 Task: Unfollow the page of ExxonMobil
Action: Mouse moved to (545, 37)
Screenshot: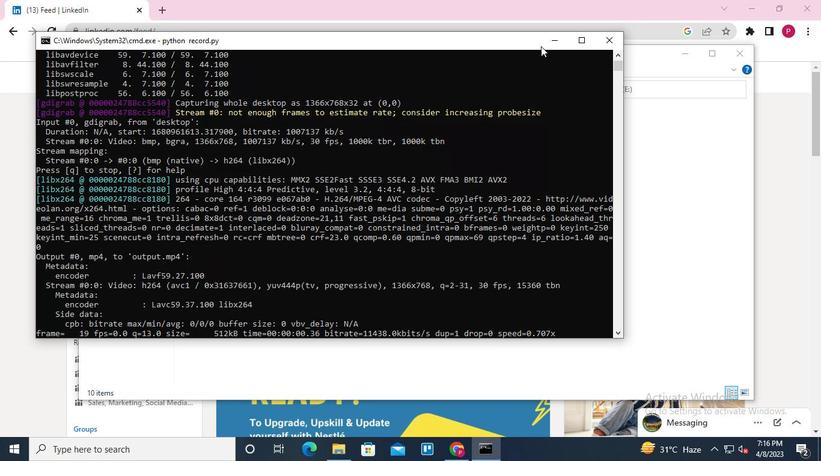 
Action: Mouse pressed left at (545, 37)
Screenshot: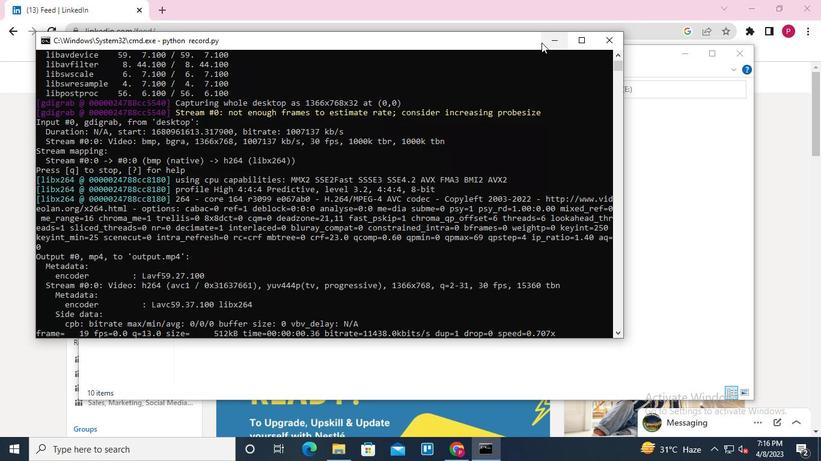 
Action: Mouse moved to (689, 56)
Screenshot: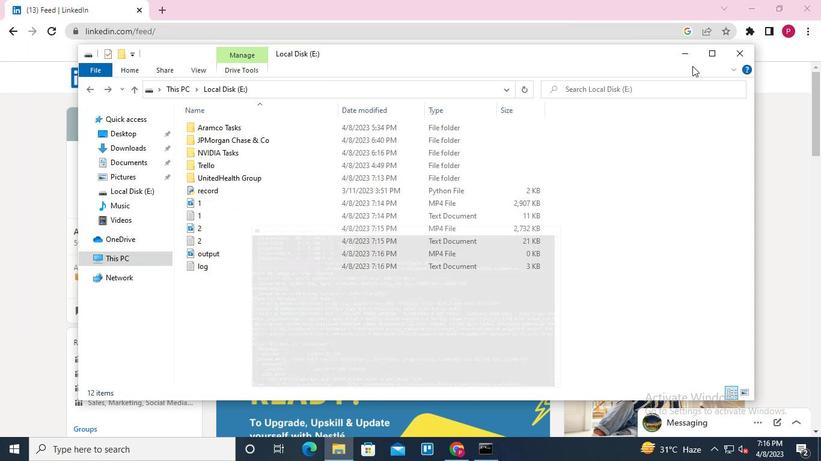 
Action: Mouse pressed left at (689, 56)
Screenshot: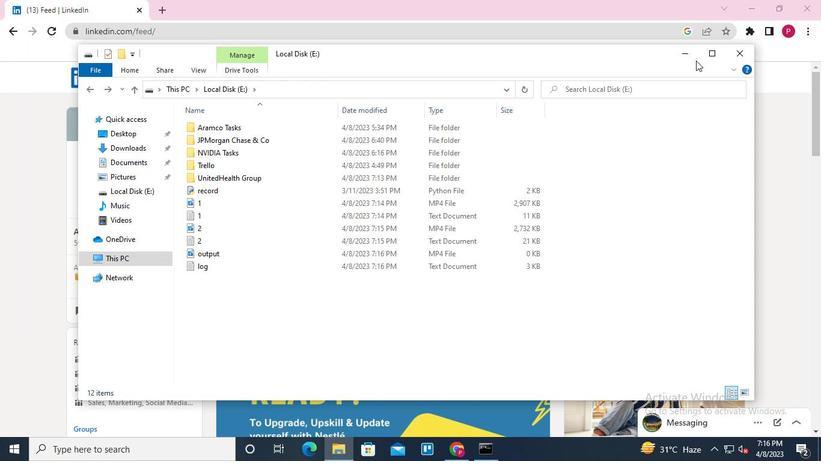 
Action: Mouse moved to (153, 75)
Screenshot: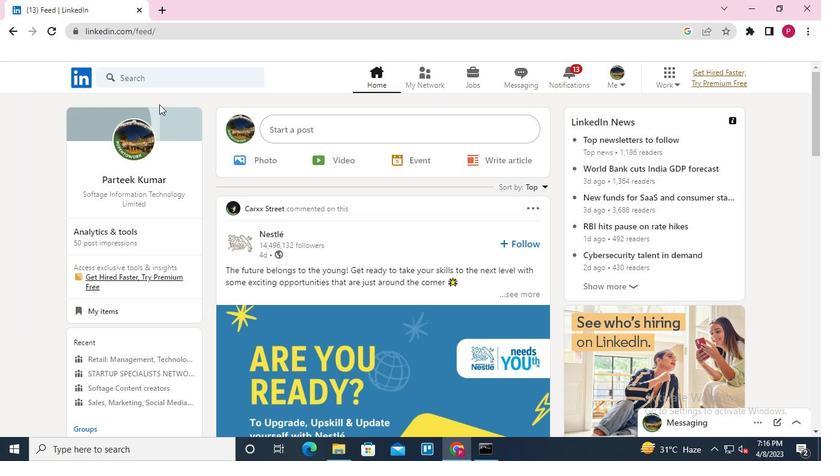 
Action: Mouse pressed left at (153, 75)
Screenshot: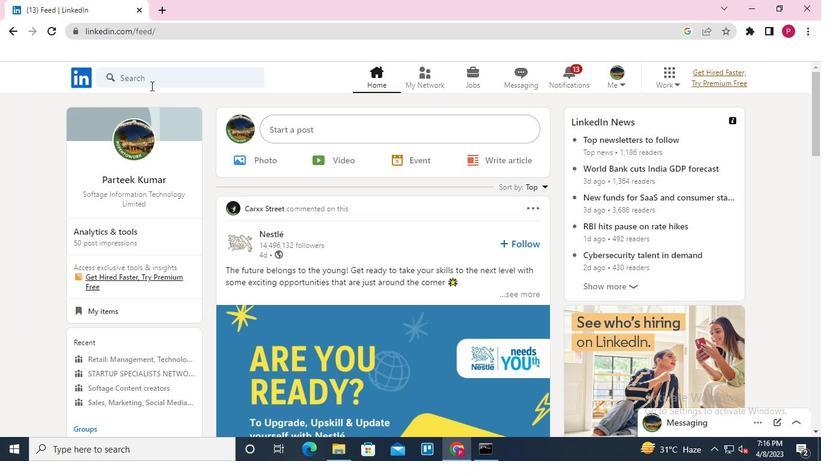 
Action: Mouse moved to (134, 141)
Screenshot: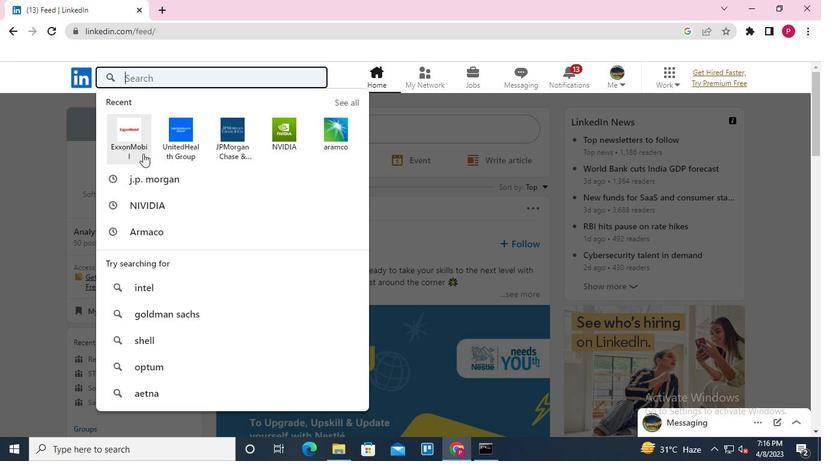 
Action: Mouse pressed left at (134, 141)
Screenshot: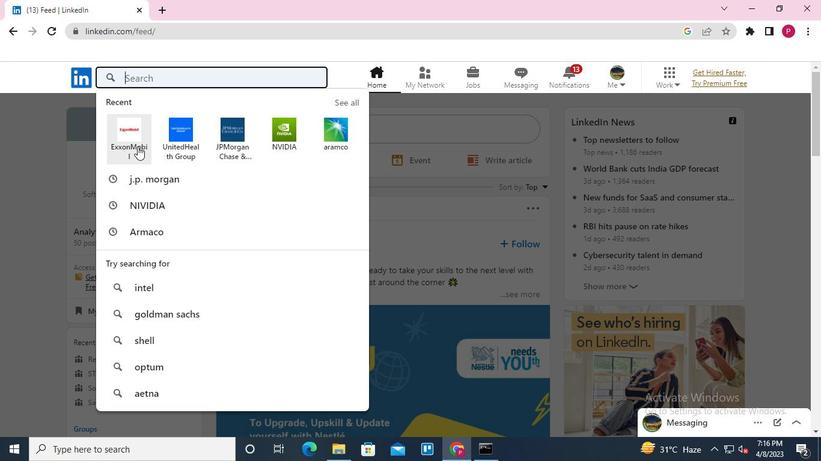 
Action: Mouse moved to (138, 296)
Screenshot: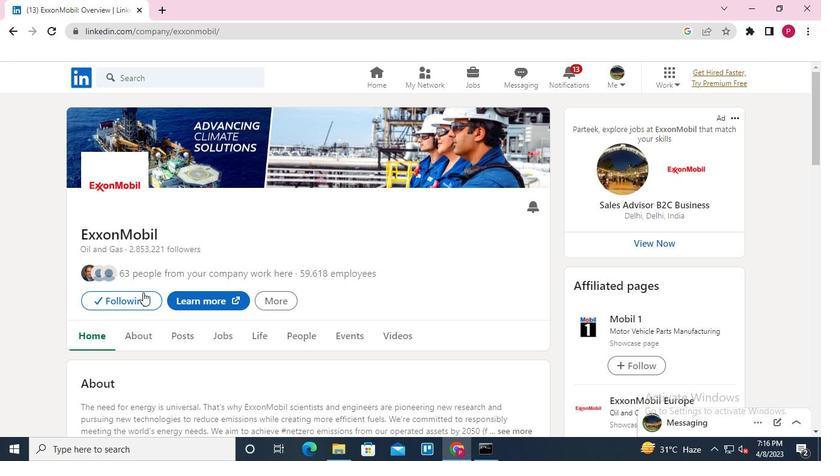 
Action: Mouse pressed left at (138, 296)
Screenshot: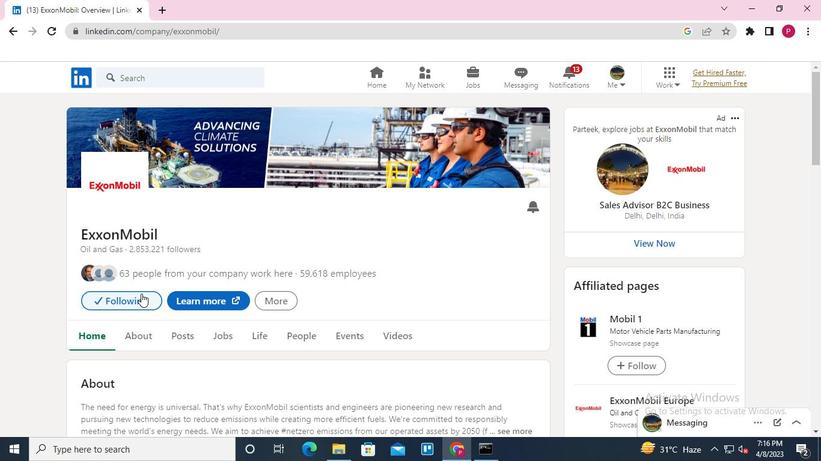 
Action: Mouse moved to (481, 285)
Screenshot: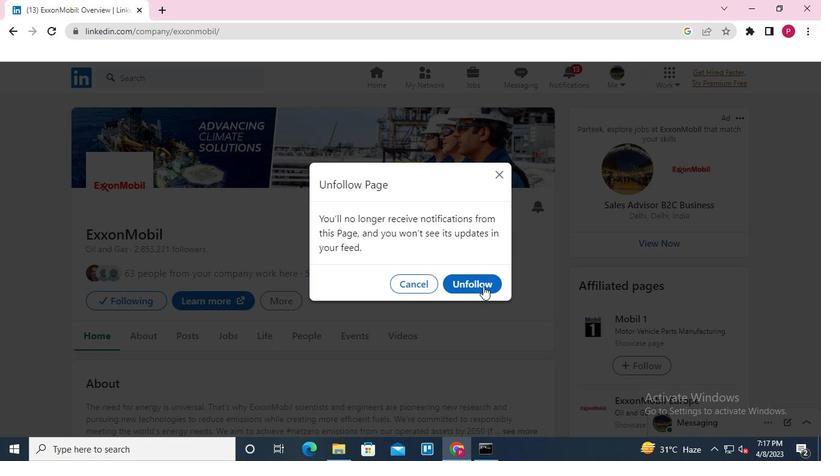 
Action: Mouse pressed left at (481, 285)
Screenshot: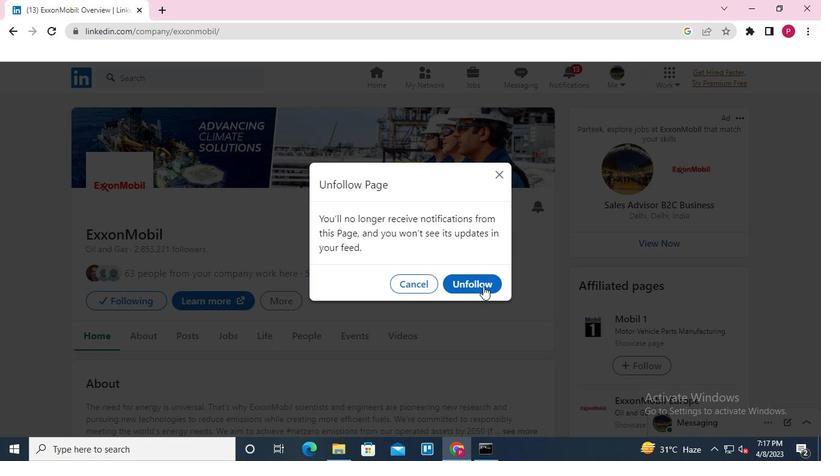 
Action: Keyboard Key.alt_l
Screenshot: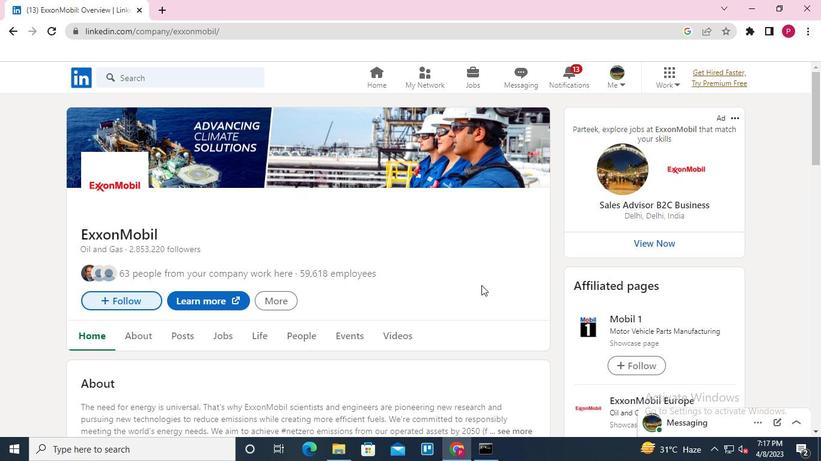 
Action: Keyboard Key.tab
Screenshot: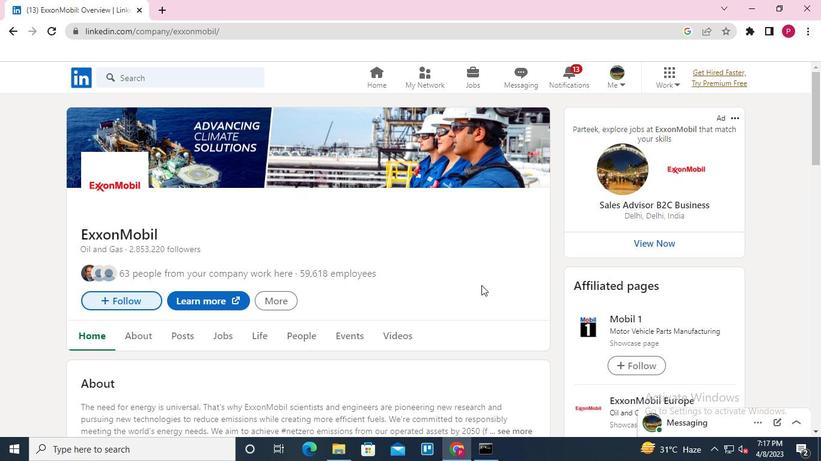 
Action: Mouse moved to (566, 119)
Screenshot: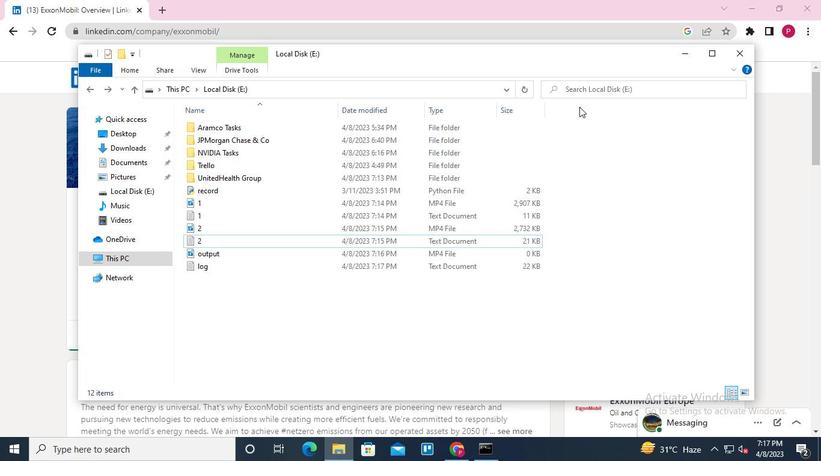 
Action: Keyboard Key.alt_l
Screenshot: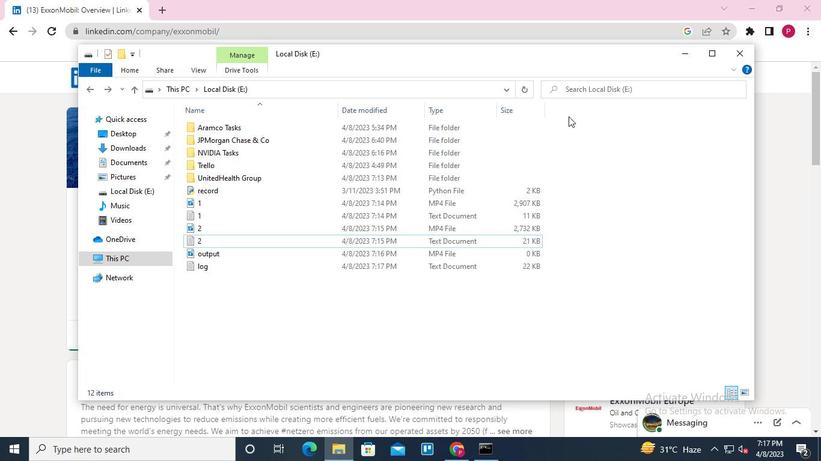 
Action: Mouse moved to (566, 119)
Screenshot: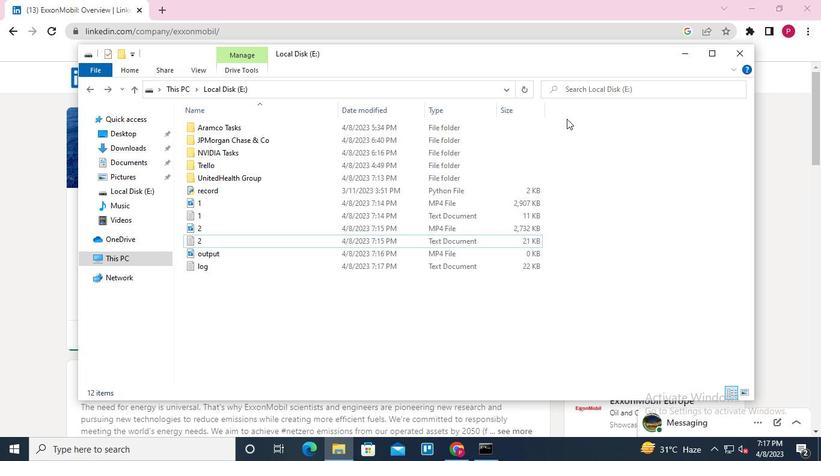 
Action: Keyboard Key.tab
Screenshot: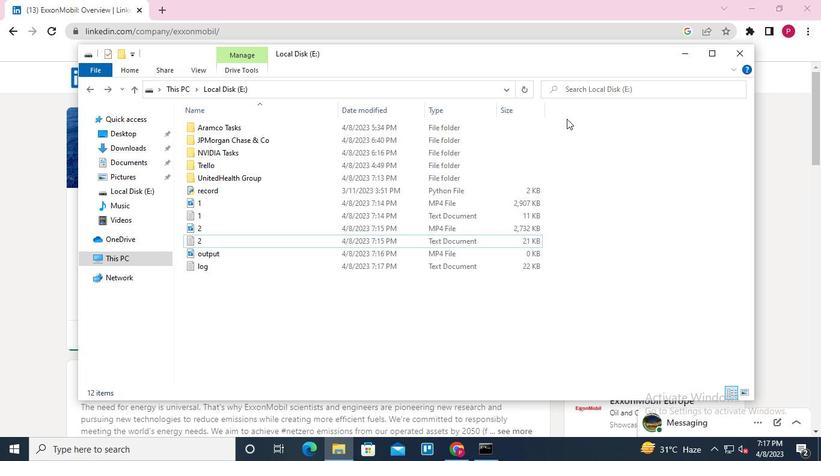 
Action: Mouse moved to (563, 124)
Screenshot: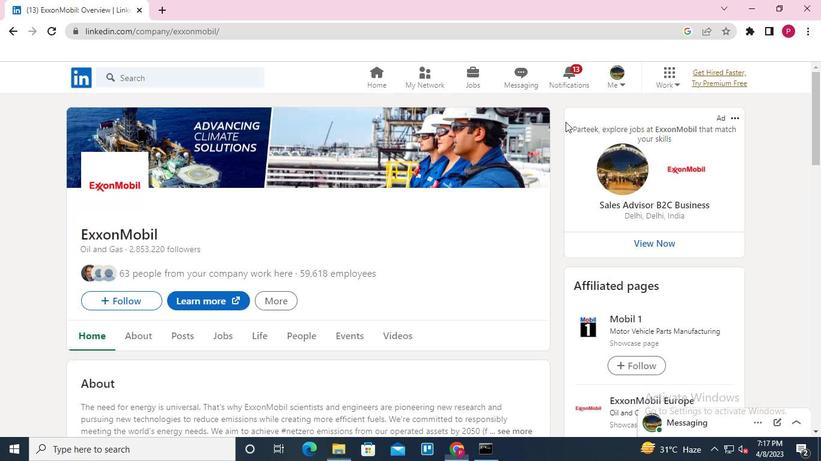 
Action: Keyboard Key.alt_l
Screenshot: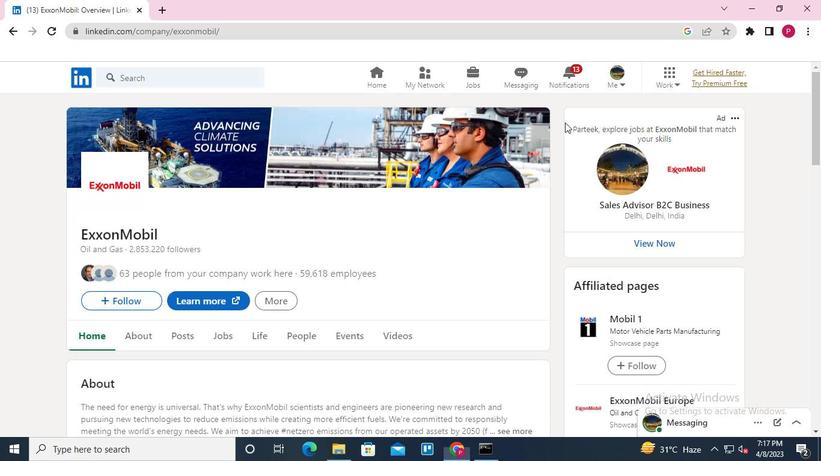 
Action: Keyboard Key.tab
Screenshot: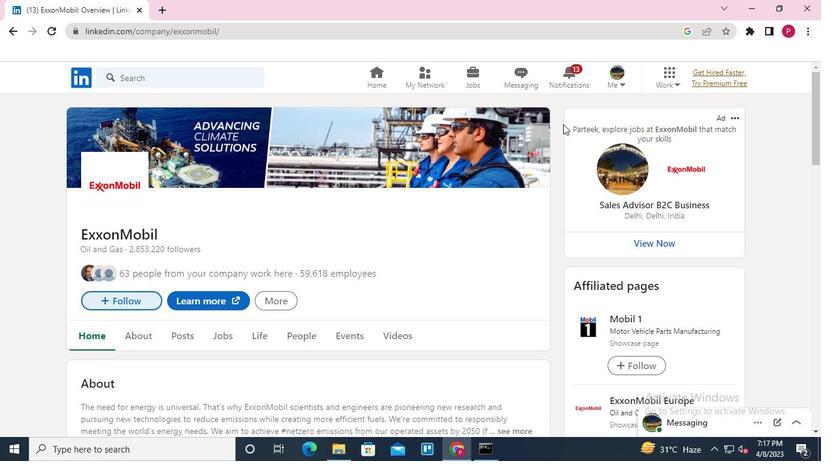 
Action: Keyboard Key.tab
Screenshot: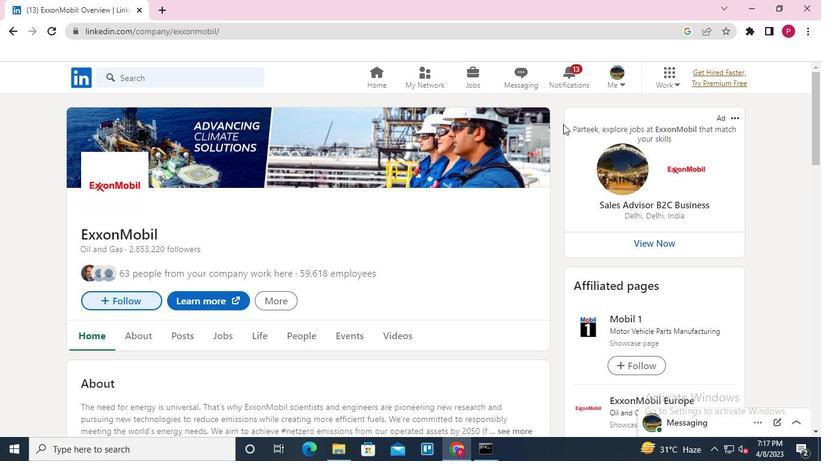 
Action: Mouse moved to (604, 40)
Screenshot: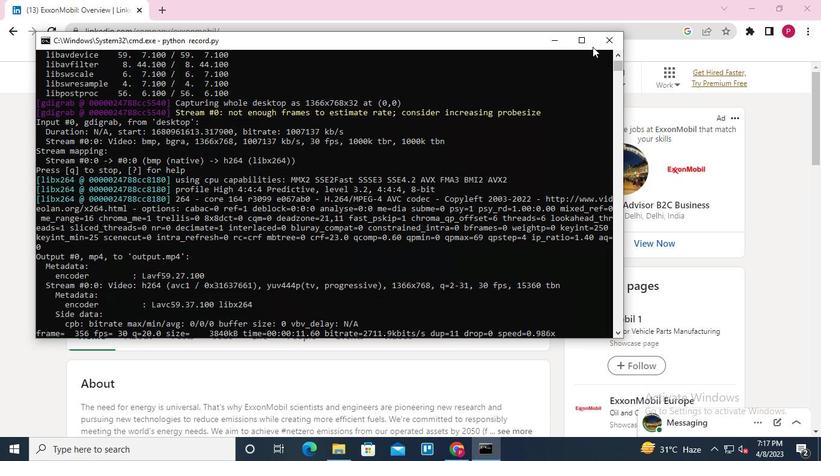 
Action: Mouse pressed left at (604, 40)
Screenshot: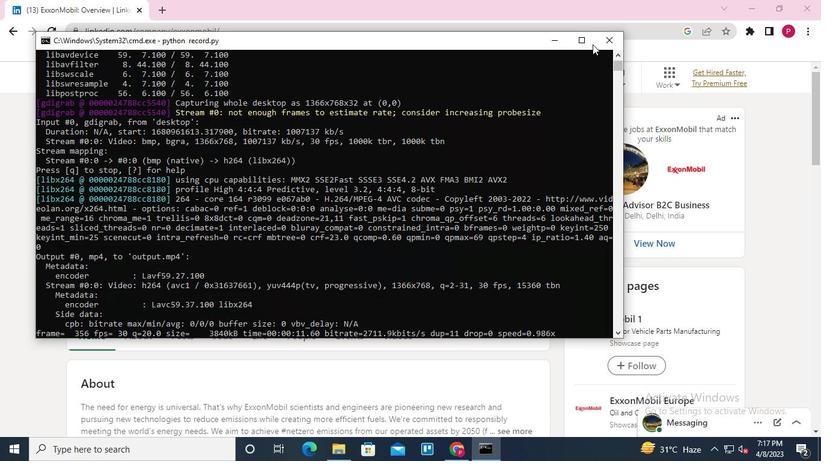 
